 Task: Change the mux module for muxers to "Avformat muxer ".
Action: Mouse moved to (94, 9)
Screenshot: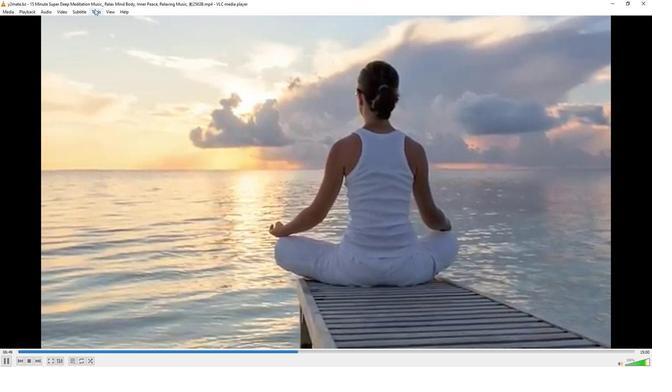 
Action: Mouse pressed left at (94, 9)
Screenshot: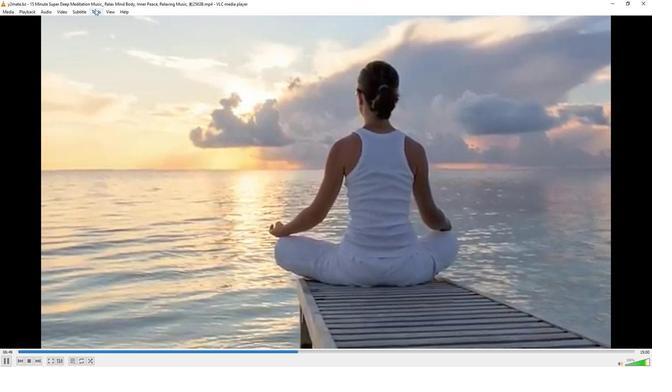 
Action: Mouse moved to (110, 93)
Screenshot: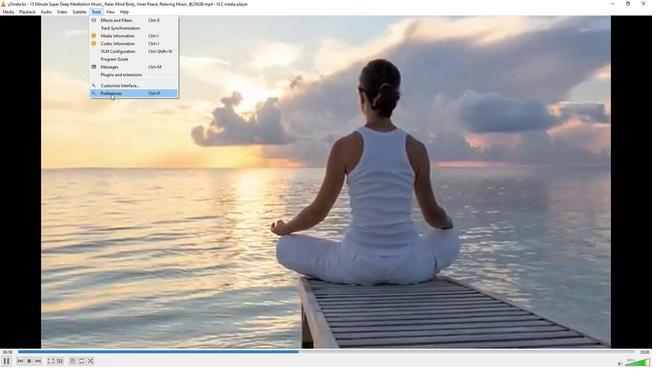 
Action: Mouse pressed left at (110, 93)
Screenshot: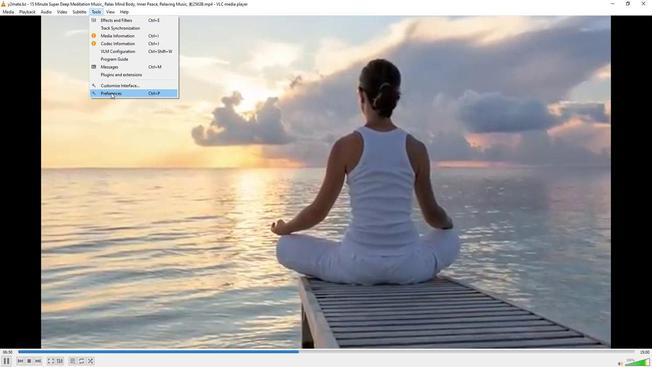 
Action: Mouse moved to (216, 298)
Screenshot: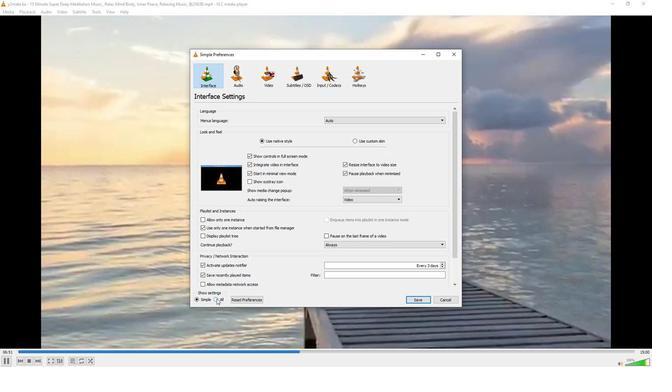 
Action: Mouse pressed left at (216, 298)
Screenshot: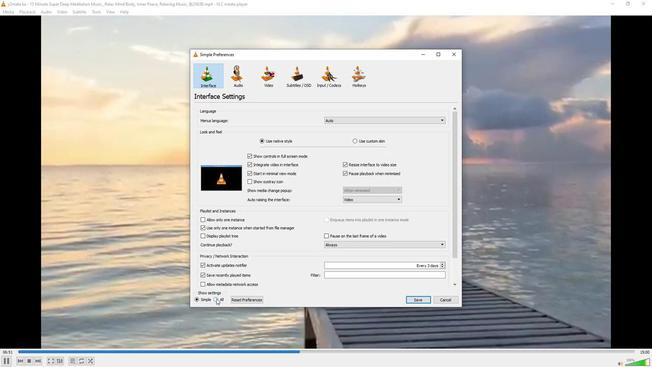 
Action: Mouse moved to (221, 252)
Screenshot: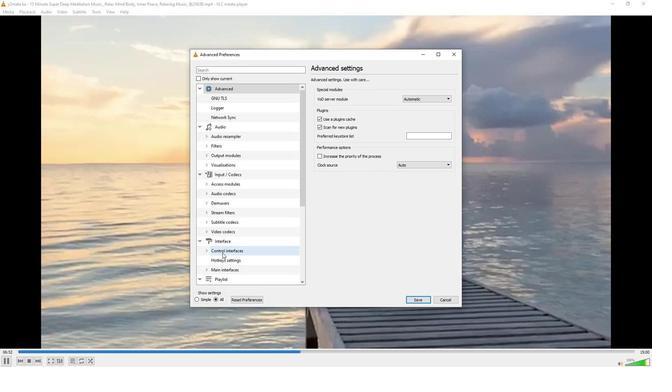 
Action: Mouse scrolled (221, 251) with delta (0, 0)
Screenshot: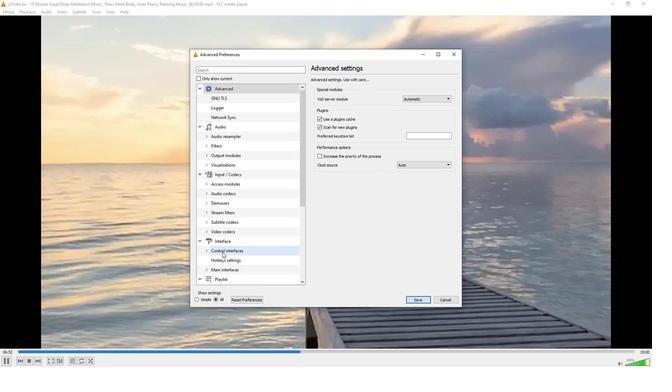 
Action: Mouse scrolled (221, 251) with delta (0, 0)
Screenshot: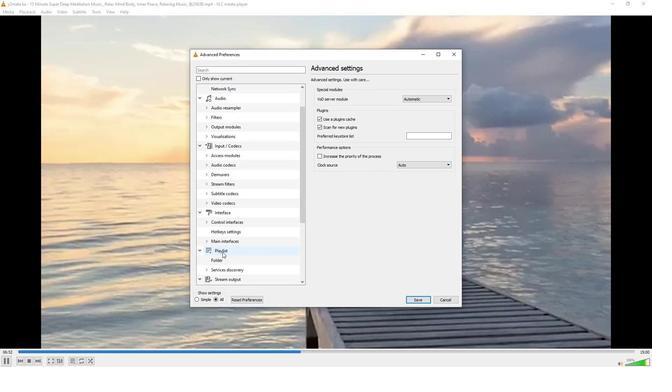 
Action: Mouse moved to (216, 269)
Screenshot: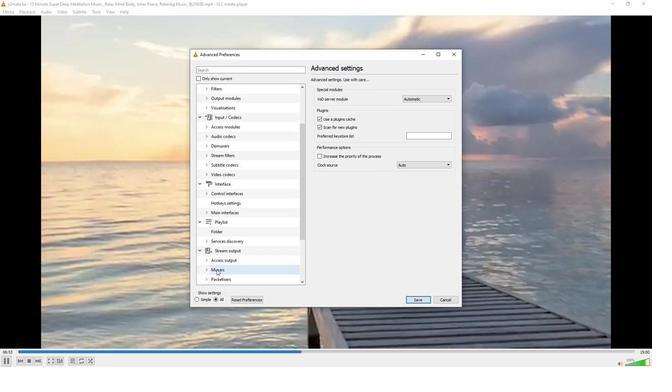 
Action: Mouse pressed left at (216, 269)
Screenshot: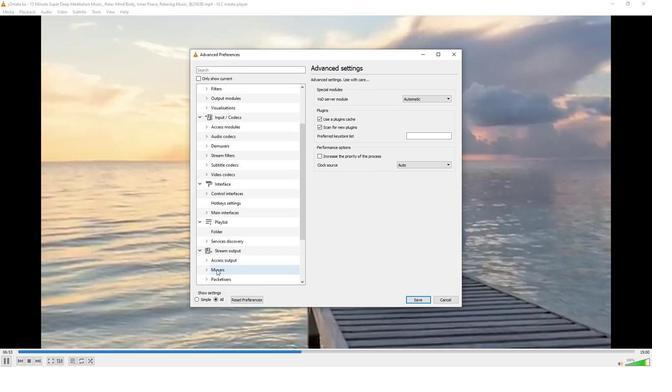 
Action: Mouse moved to (451, 104)
Screenshot: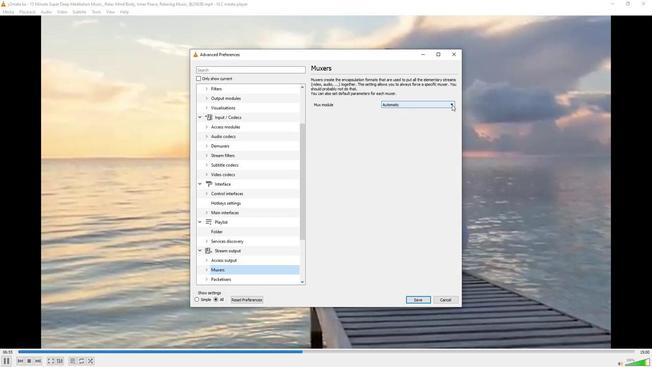 
Action: Mouse pressed left at (451, 104)
Screenshot: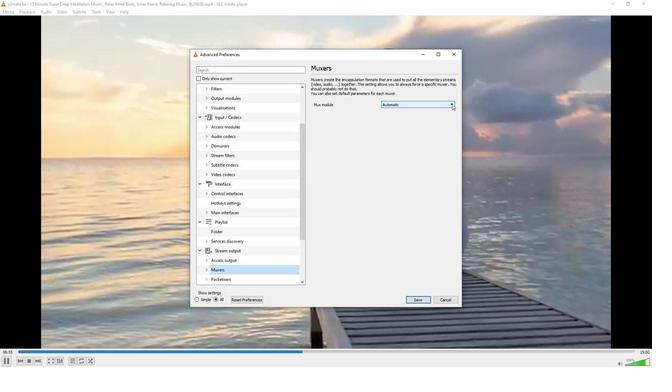 
Action: Mouse moved to (416, 124)
Screenshot: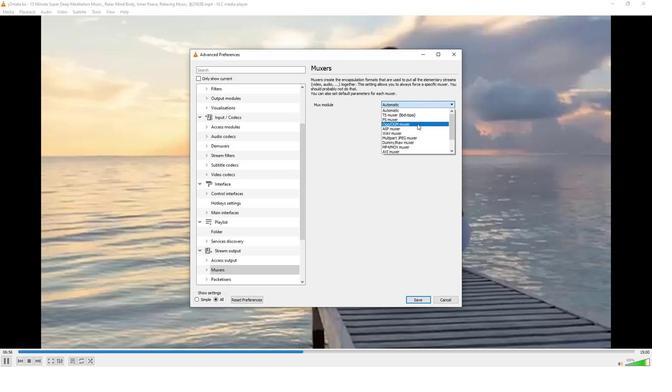 
Action: Mouse scrolled (416, 123) with delta (0, 0)
Screenshot: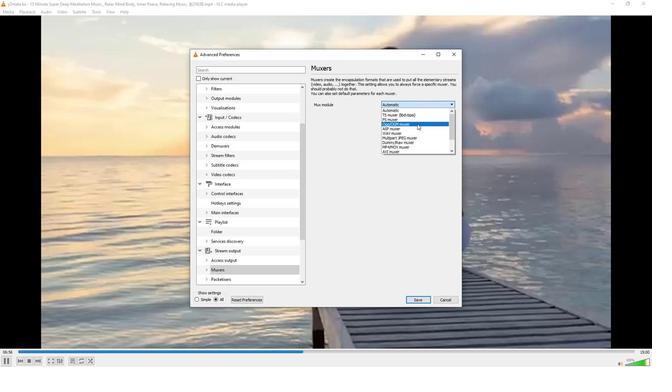 
Action: Mouse moved to (402, 142)
Screenshot: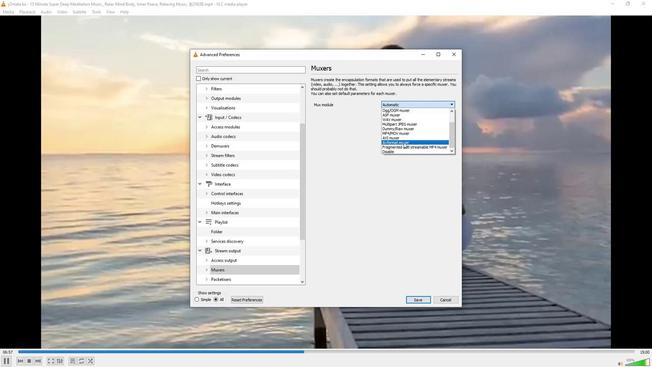 
Action: Mouse pressed left at (402, 142)
Screenshot: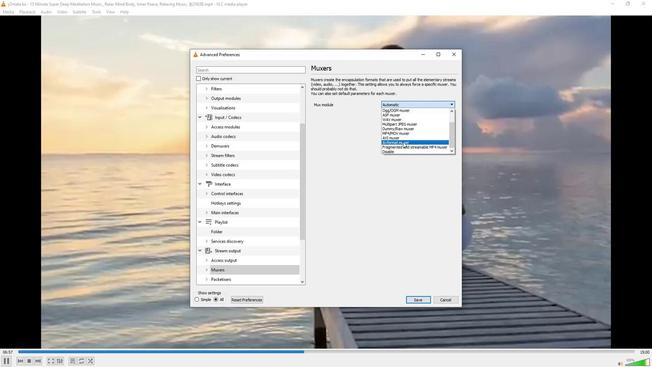 
Action: Mouse moved to (380, 202)
Screenshot: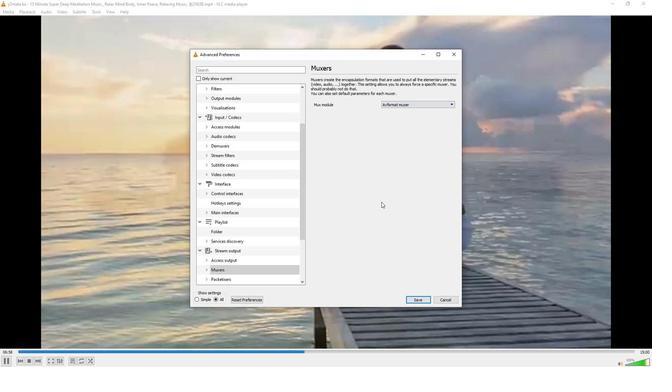 
